 Task: Update the minimum list price of the saved search to $175,000.
Action: Mouse moved to (871, 126)
Screenshot: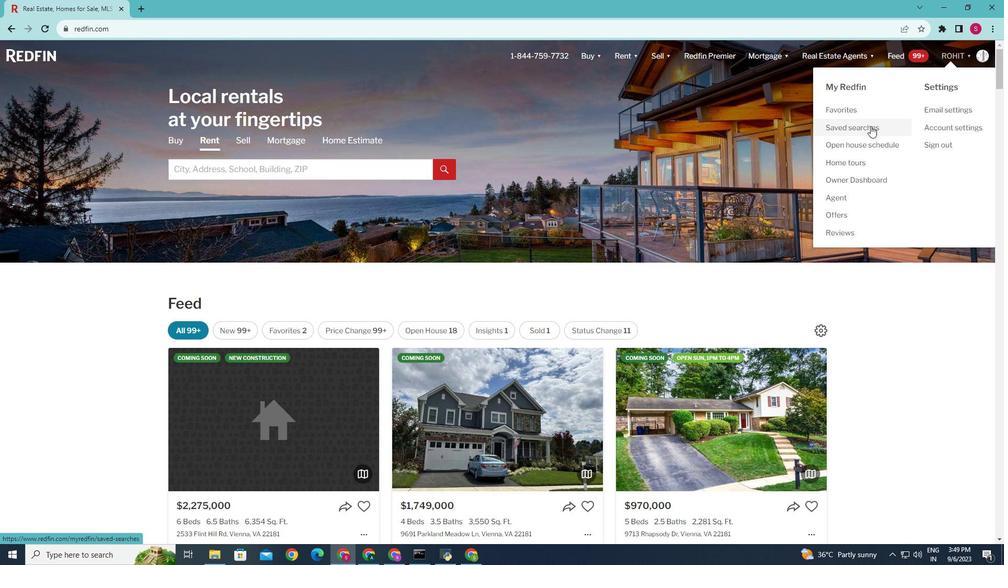 
Action: Mouse pressed left at (871, 126)
Screenshot: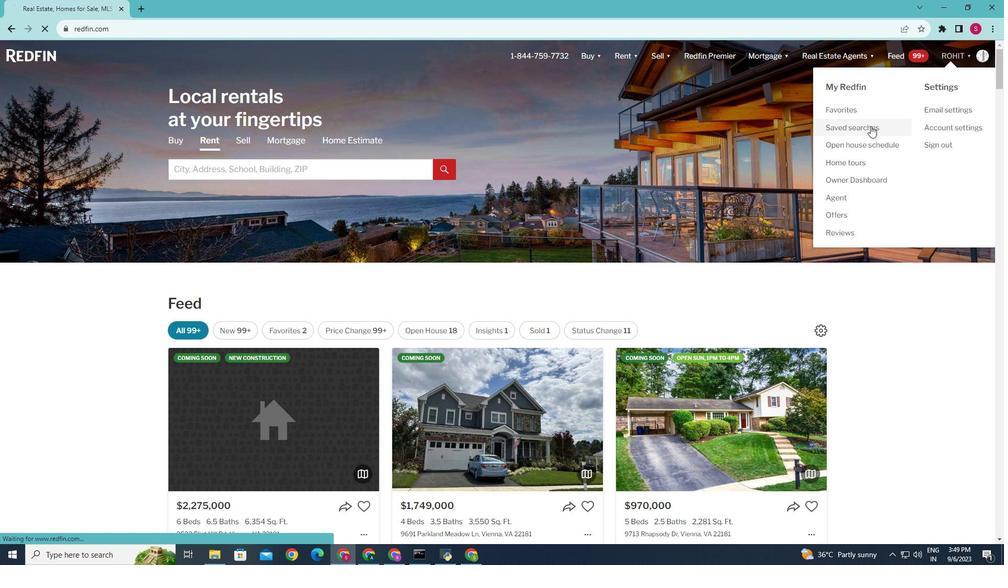 
Action: Mouse moved to (331, 256)
Screenshot: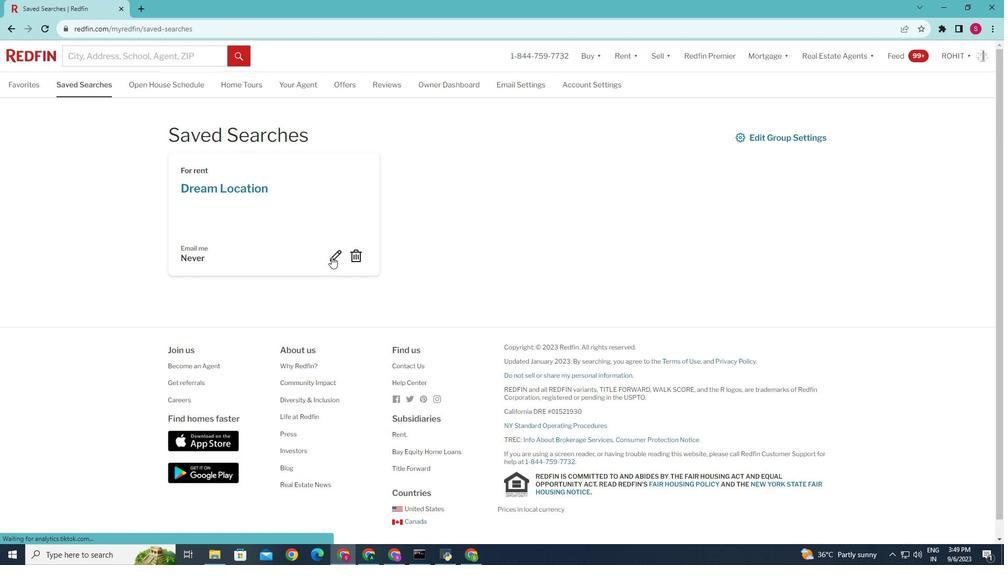 
Action: Mouse pressed left at (331, 256)
Screenshot: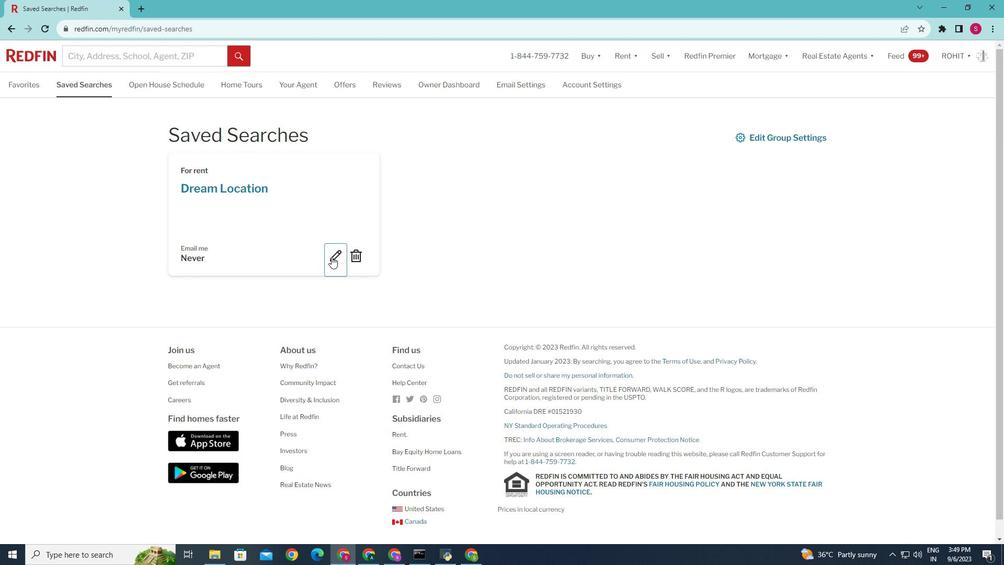 
Action: Mouse moved to (405, 319)
Screenshot: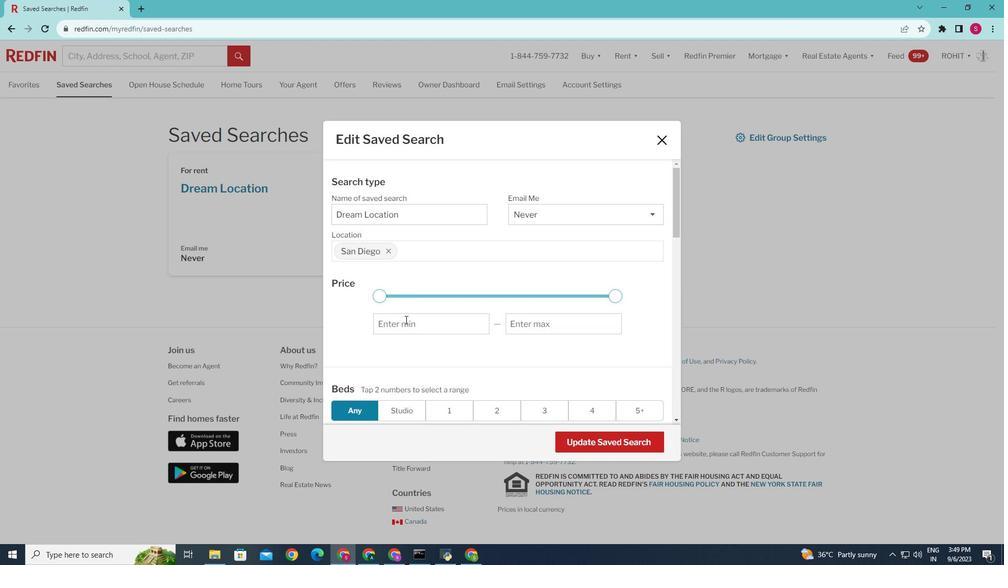 
Action: Mouse pressed left at (405, 319)
Screenshot: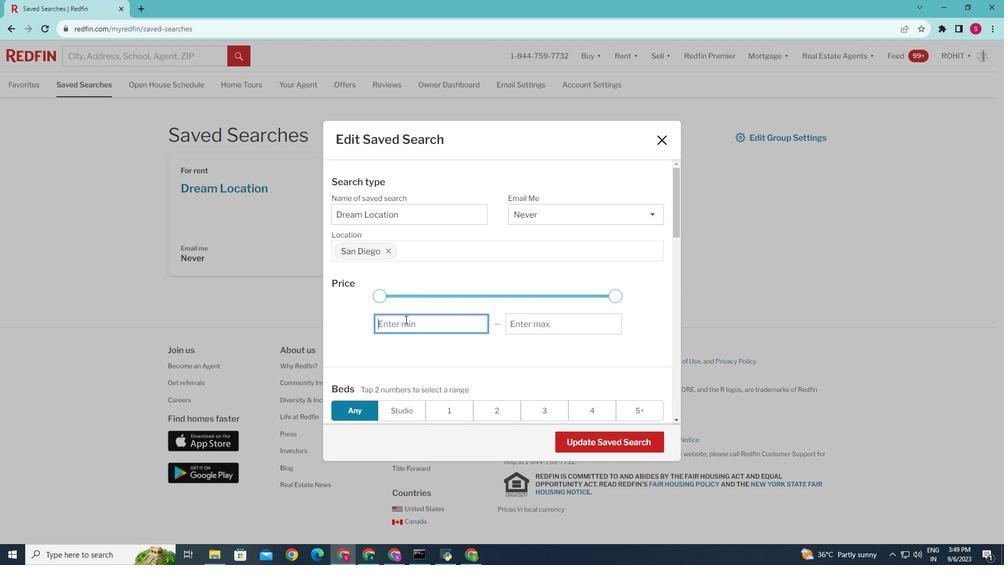 
Action: Key pressed 175,000
Screenshot: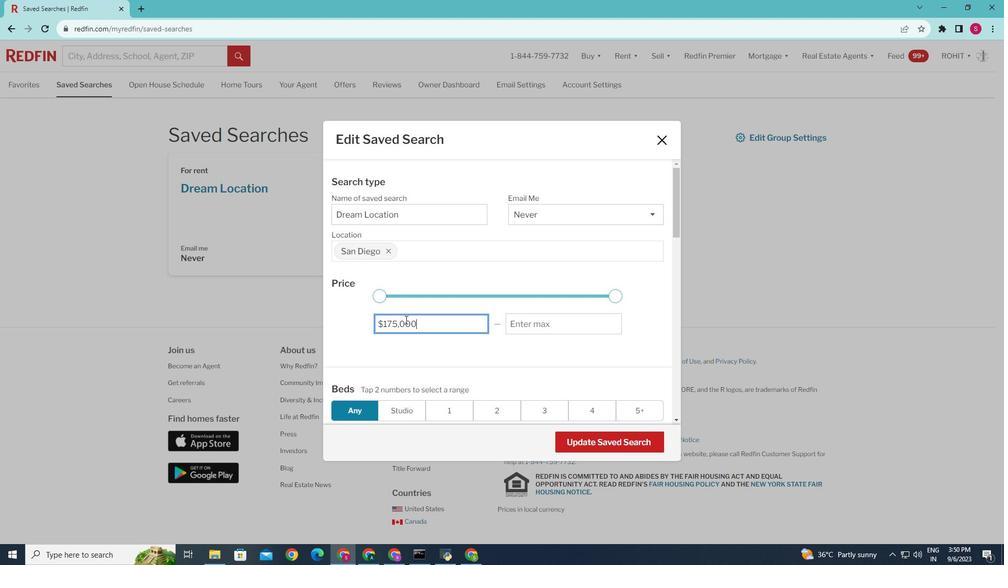
Action: Mouse moved to (588, 442)
Screenshot: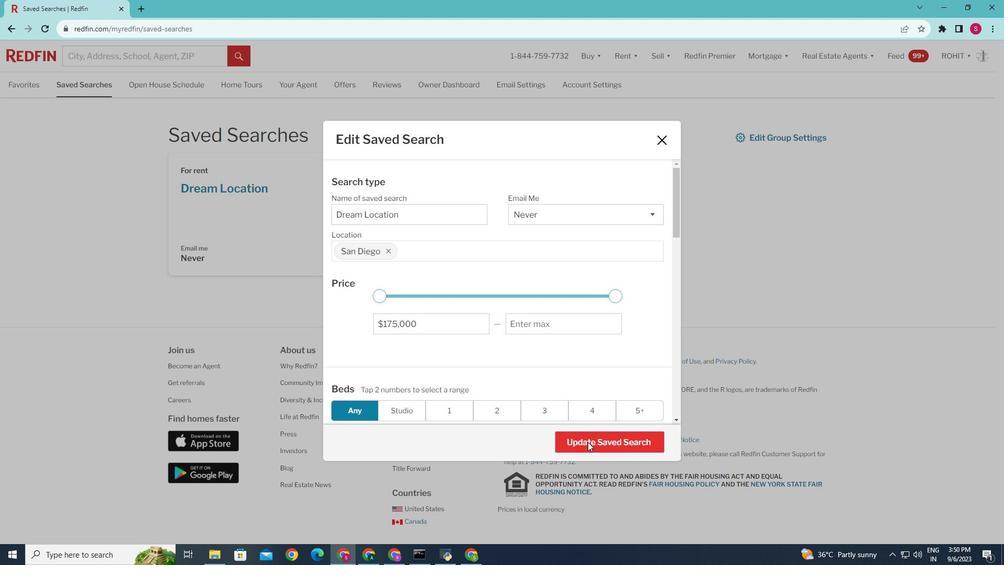 
Action: Mouse pressed left at (588, 442)
Screenshot: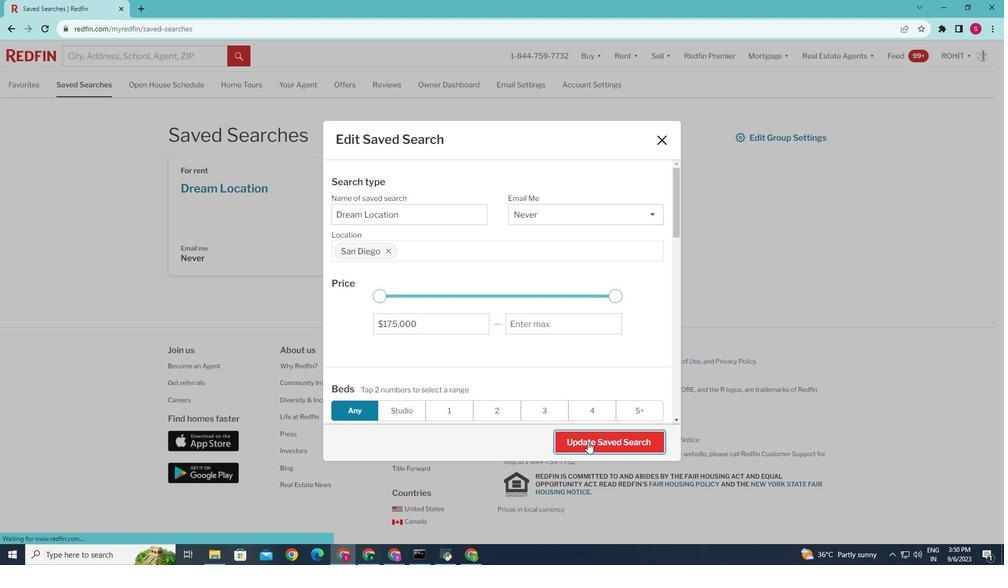 
Action: Mouse moved to (465, 342)
Screenshot: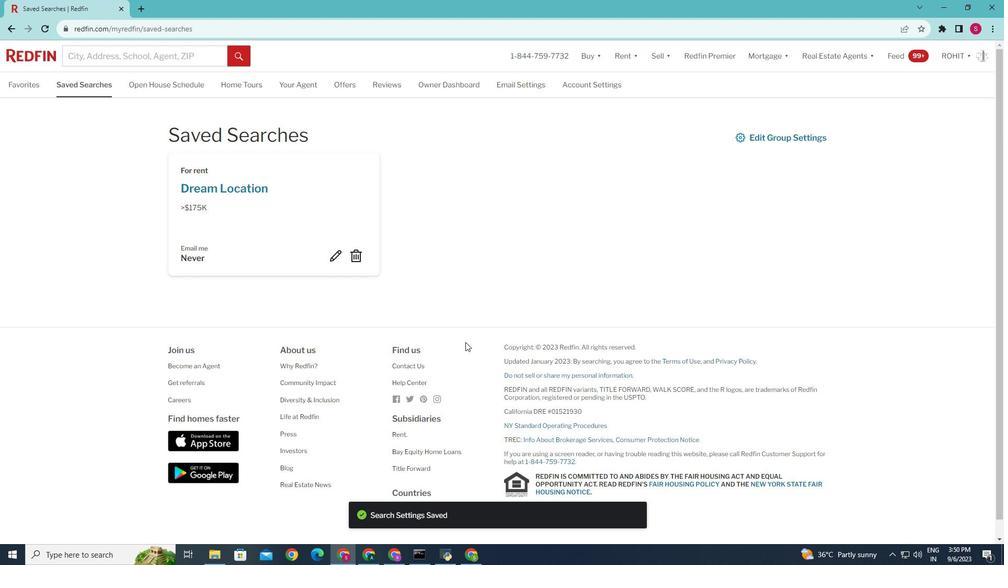 
